 Task: In Heading Arial with underline. Font size of heading  '18'Font style of data Calibri. Font size of data  9Alignment of headline & data Align center. Fill color in heading,  RedFont color of data Black Apply border in Data No BorderIn the sheet  Attendance Sheet for Weekly Progressbook
Action: Mouse moved to (201, 275)
Screenshot: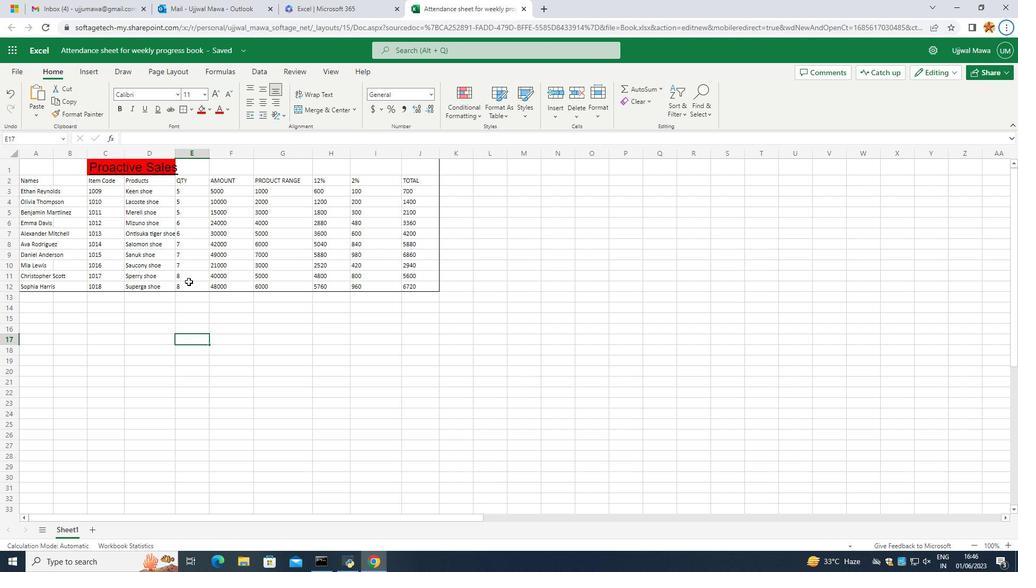 
Action: Mouse pressed left at (201, 275)
Screenshot: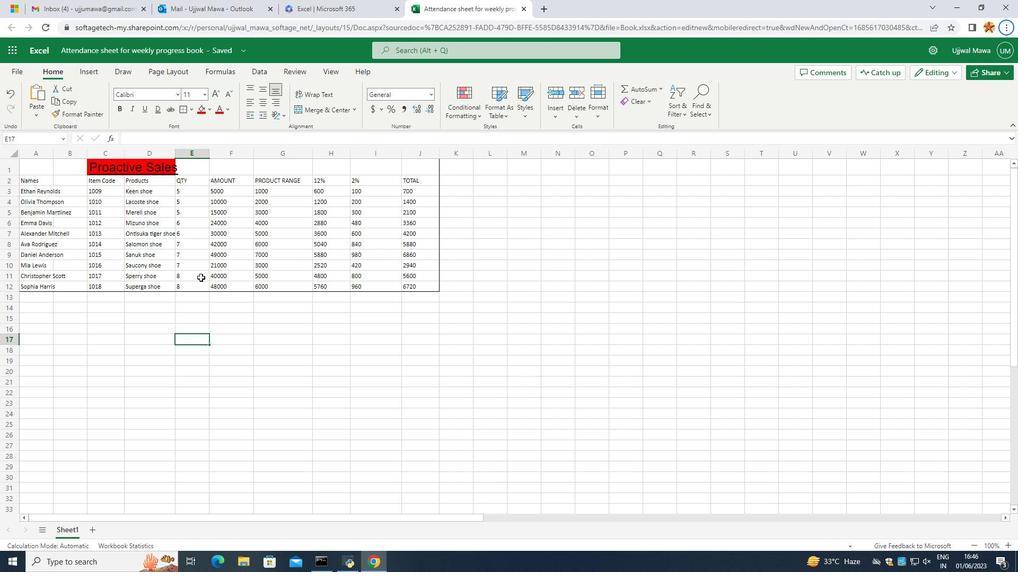 
Action: Mouse moved to (192, 106)
Screenshot: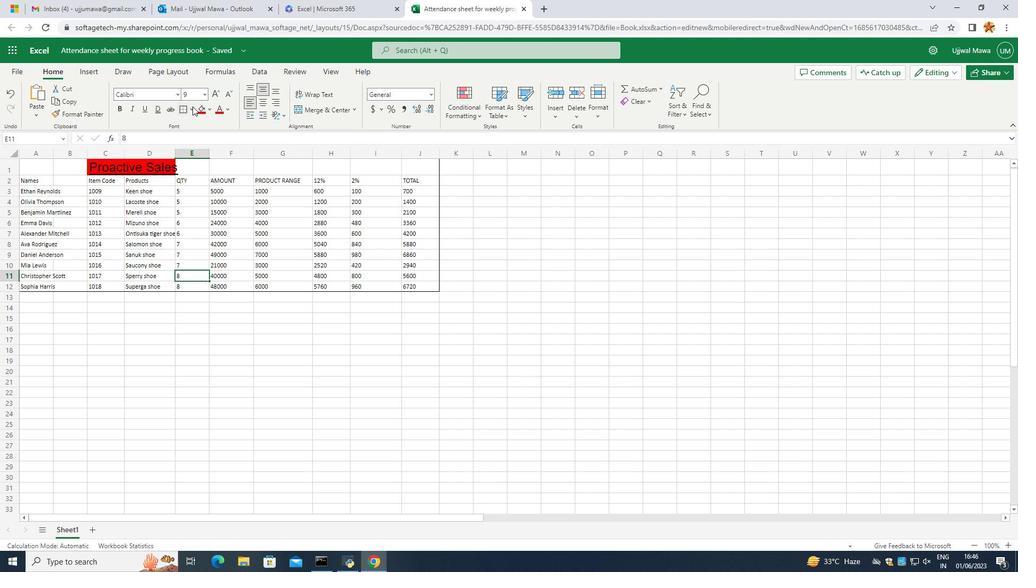 
Action: Mouse pressed left at (192, 106)
Screenshot: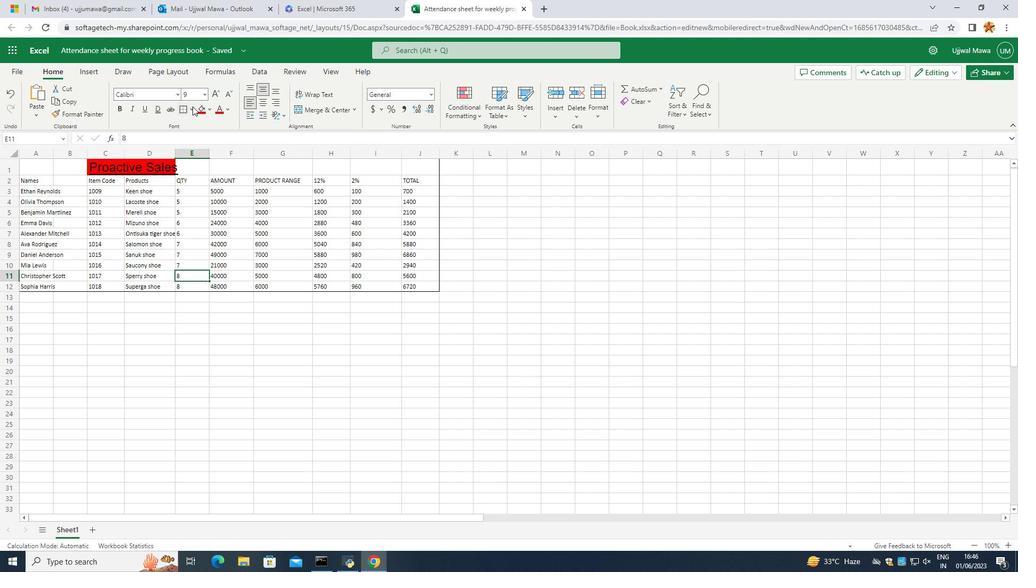 
Action: Mouse moved to (207, 153)
Screenshot: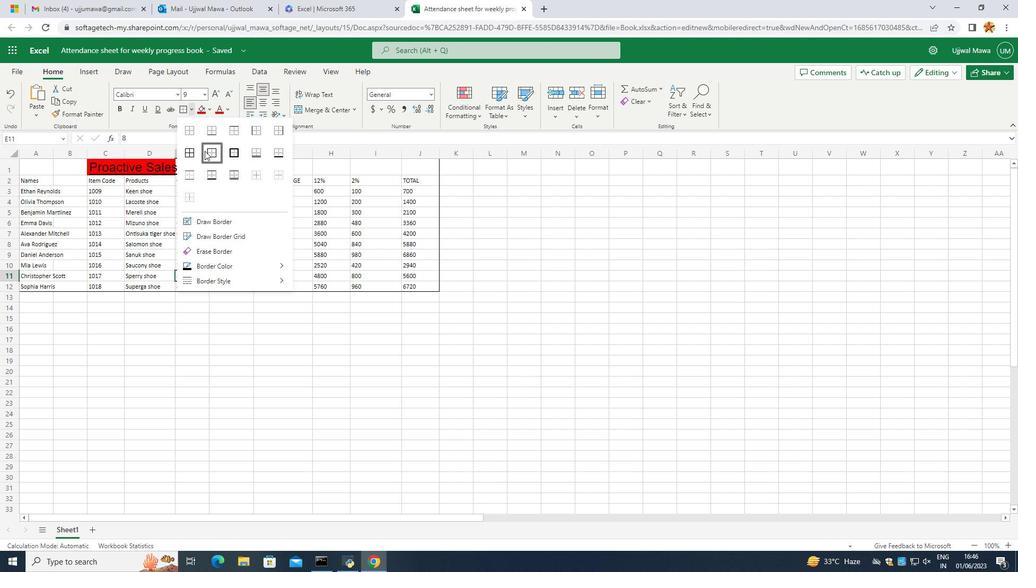 
Action: Mouse pressed left at (207, 153)
Screenshot: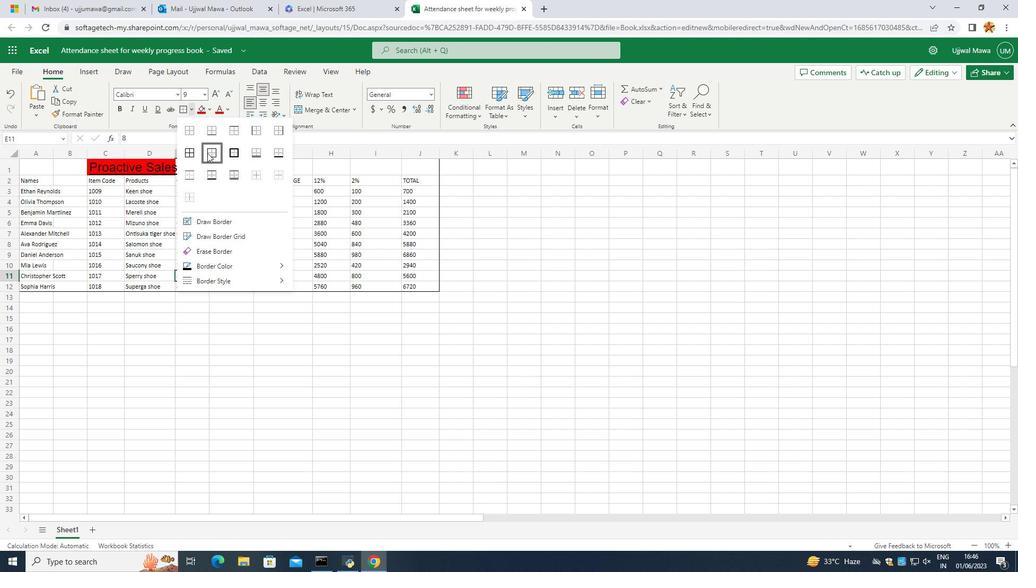 
Action: Mouse moved to (139, 216)
Screenshot: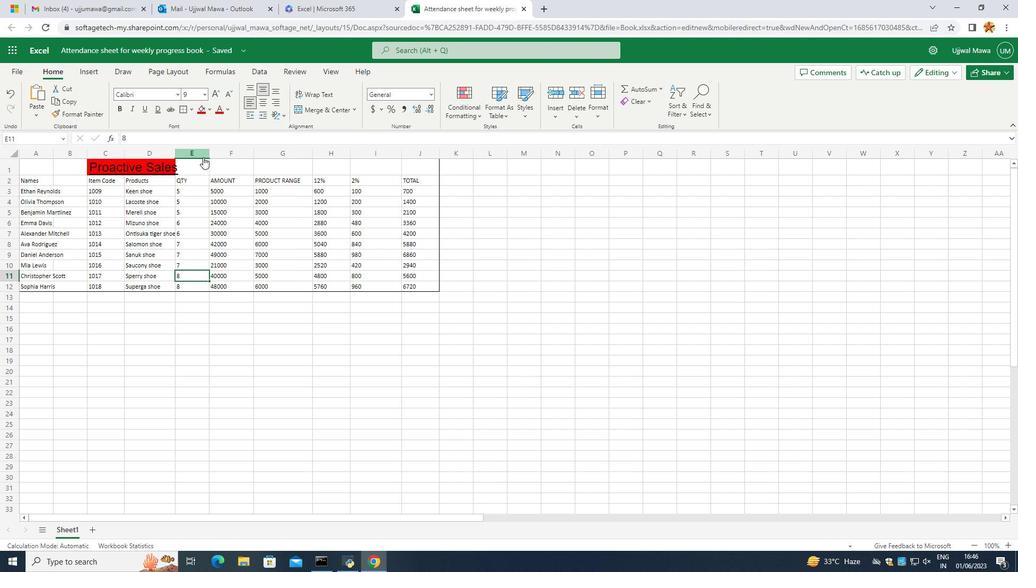 
Action: Mouse pressed left at (139, 216)
Screenshot: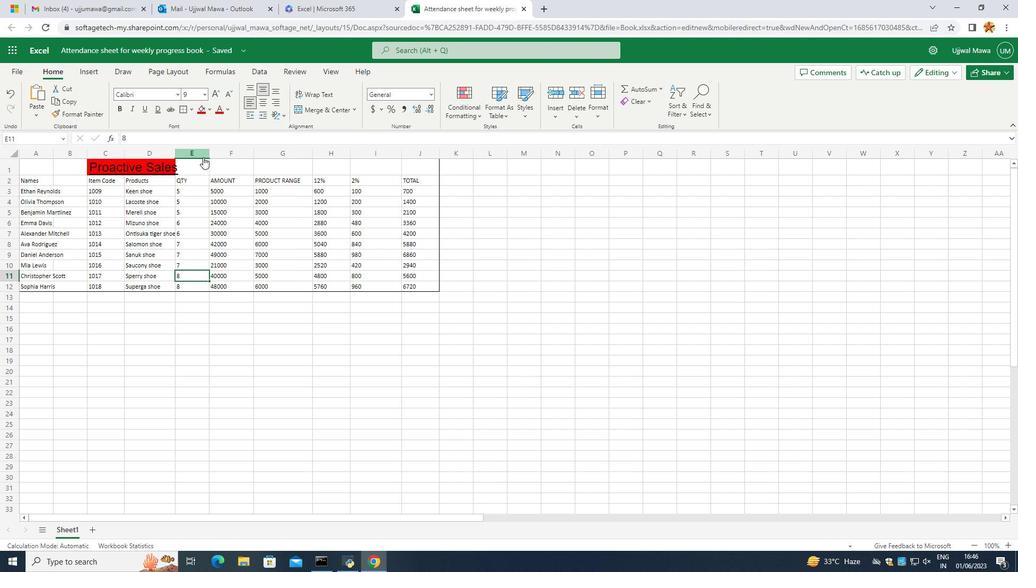 
Action: Mouse moved to (32, 177)
Screenshot: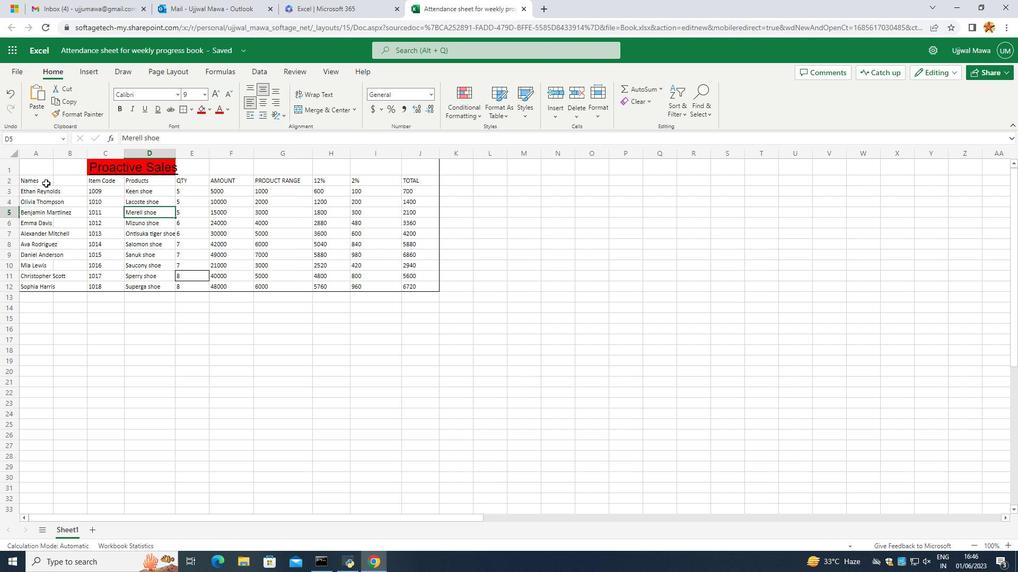
Action: Mouse pressed left at (32, 177)
Screenshot: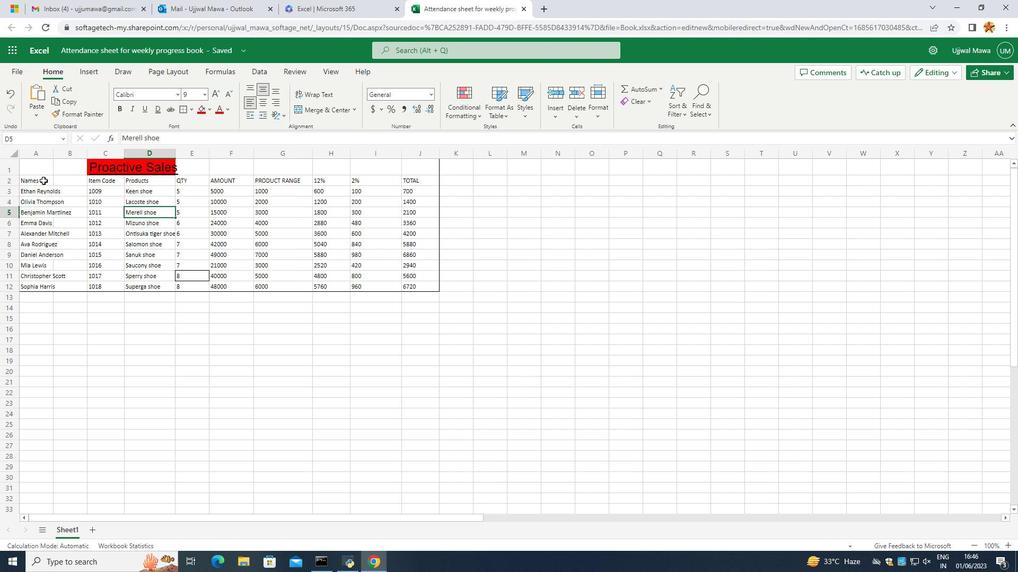 
Action: Mouse moved to (177, 102)
Screenshot: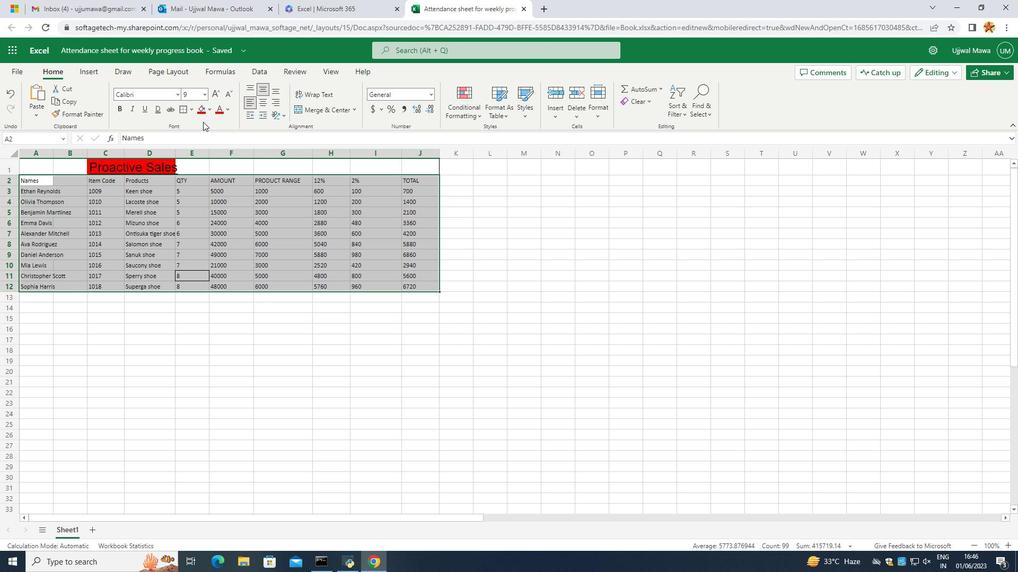 
Action: Mouse pressed left at (177, 102)
Screenshot: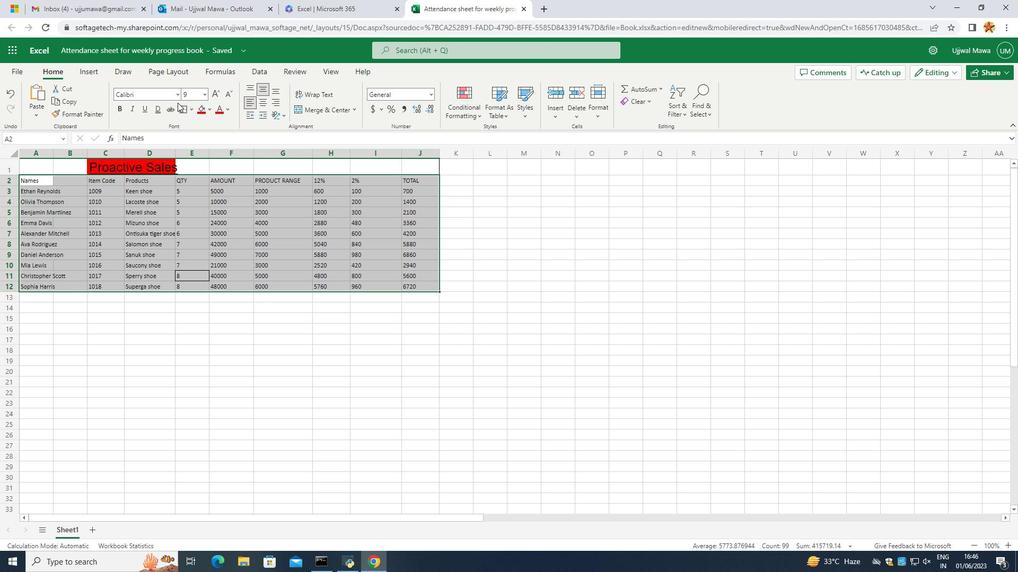 
Action: Mouse moved to (179, 111)
Screenshot: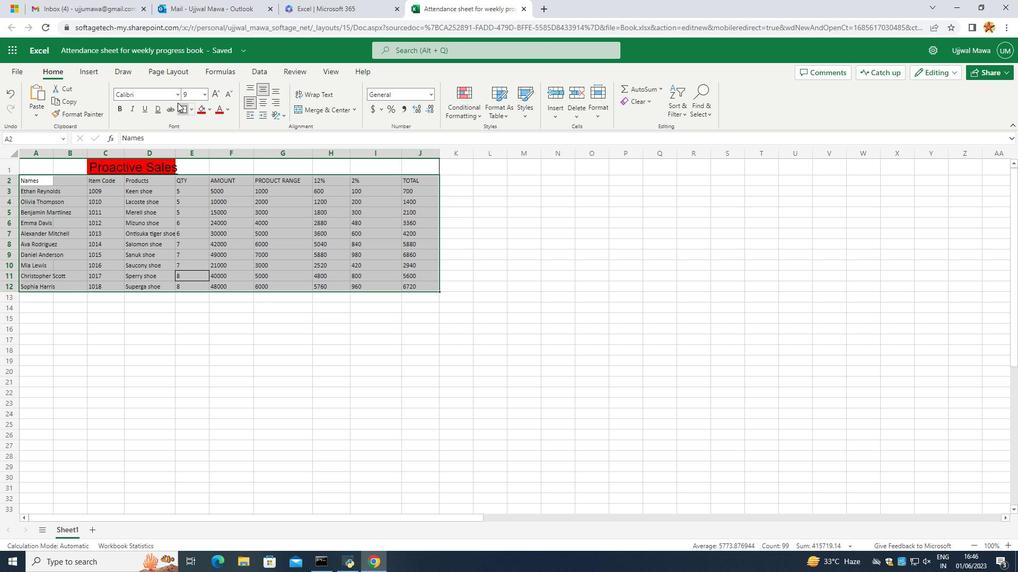 
Action: Mouse pressed left at (179, 111)
Screenshot: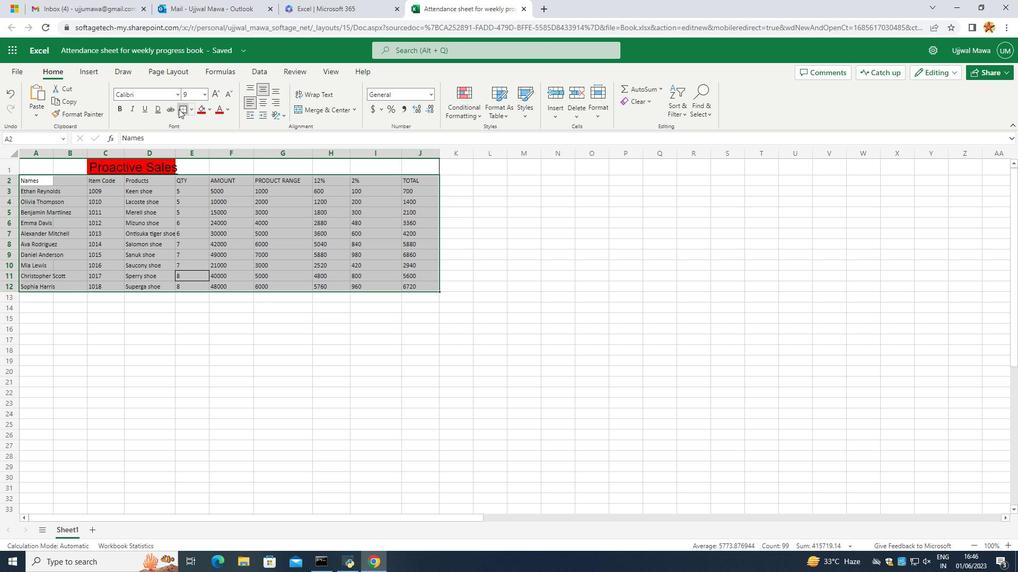 
Action: Mouse moved to (189, 108)
Screenshot: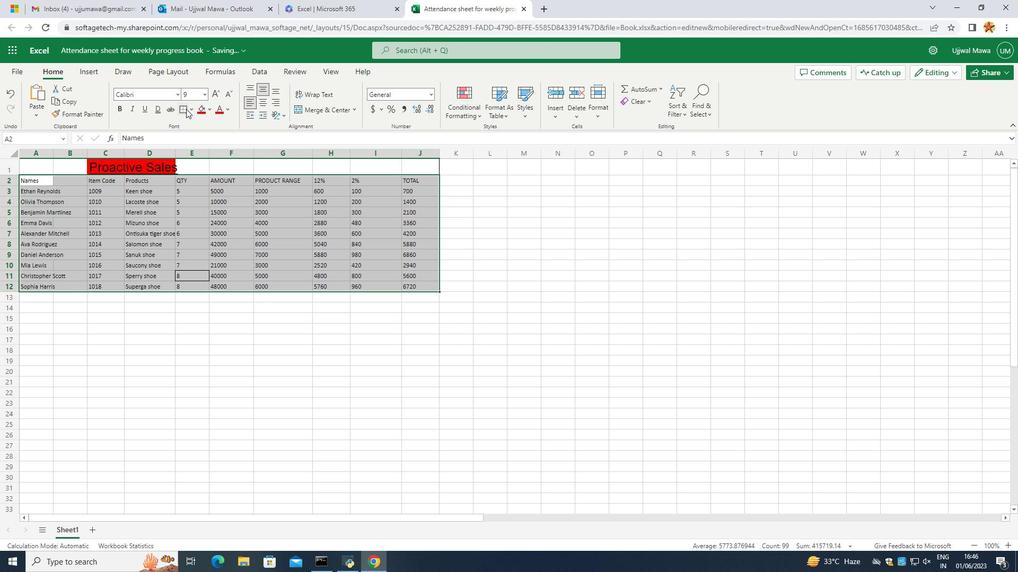 
Action: Mouse pressed left at (189, 108)
Screenshot: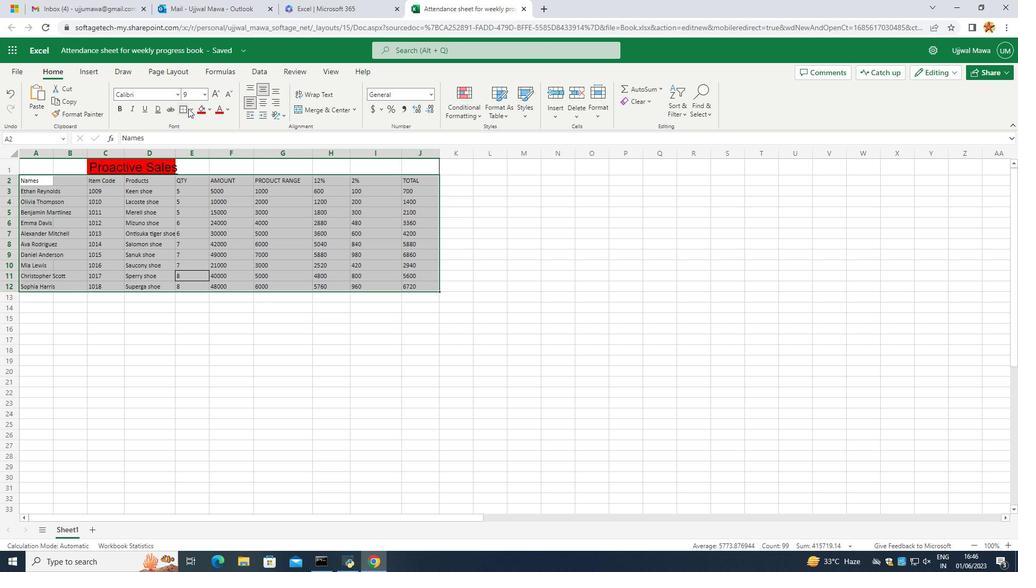 
Action: Mouse moved to (189, 153)
Screenshot: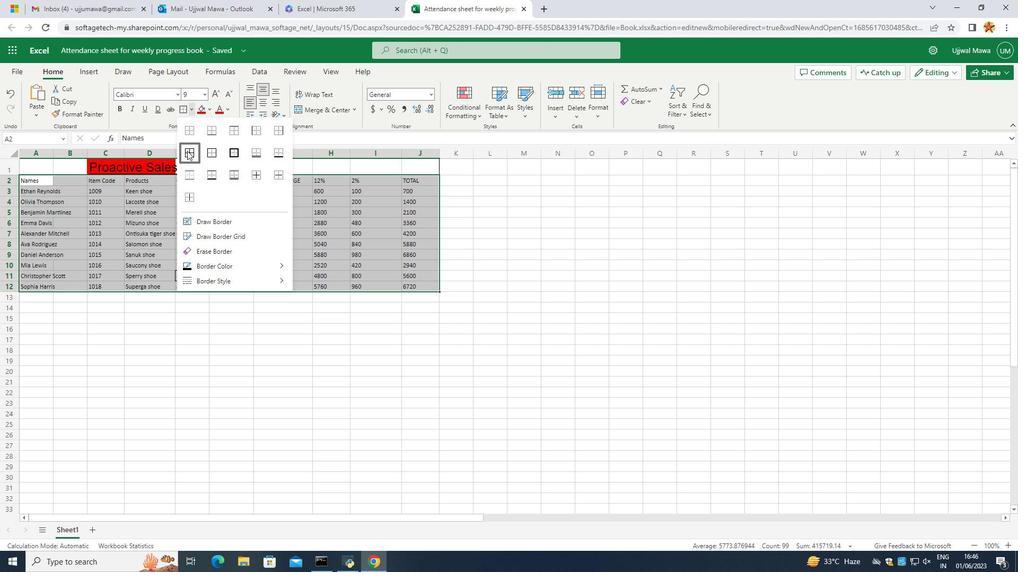 
Action: Mouse pressed left at (189, 153)
Screenshot: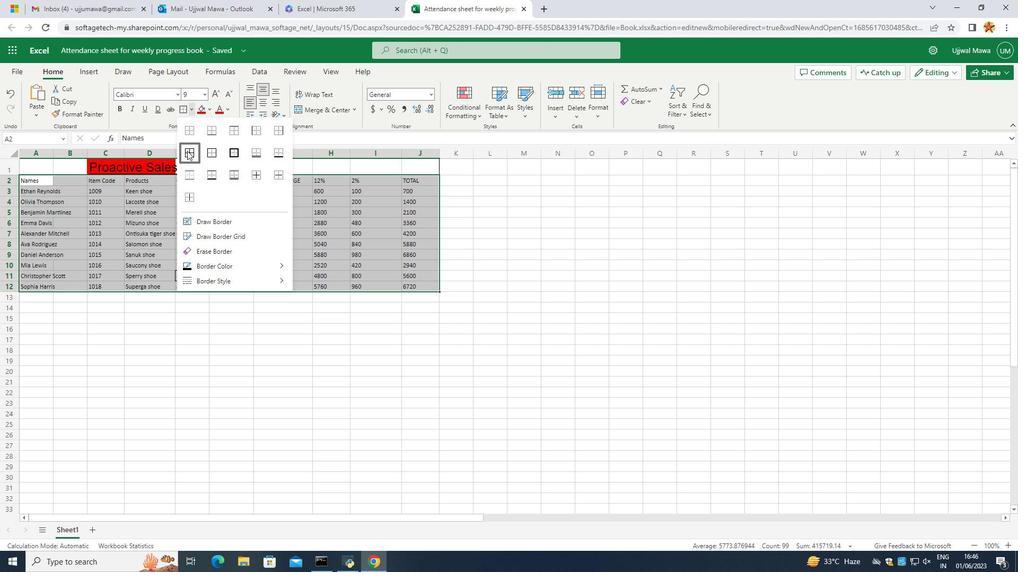 
